 Task: Add Aura Cacia Eucalyptus Essential Oil to the cart.
Action: Mouse moved to (929, 346)
Screenshot: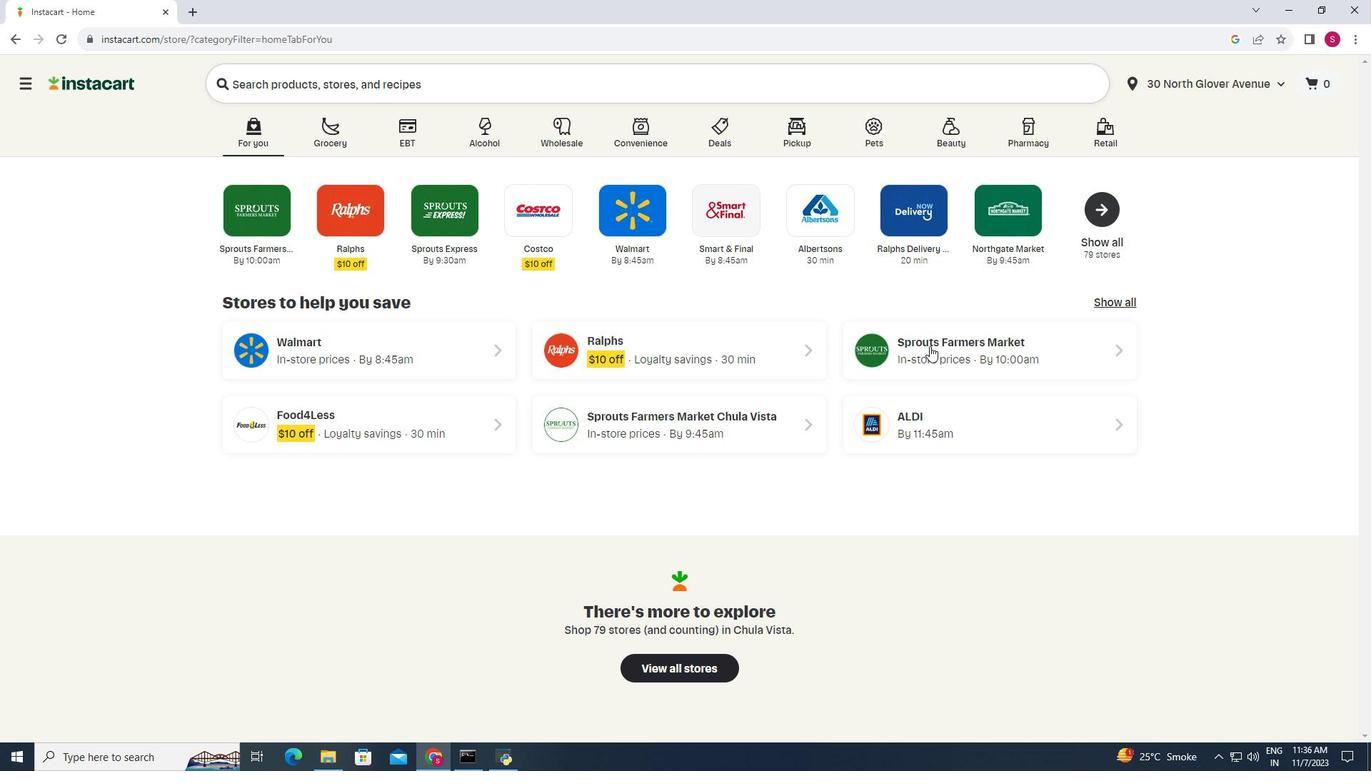 
Action: Mouse pressed left at (929, 346)
Screenshot: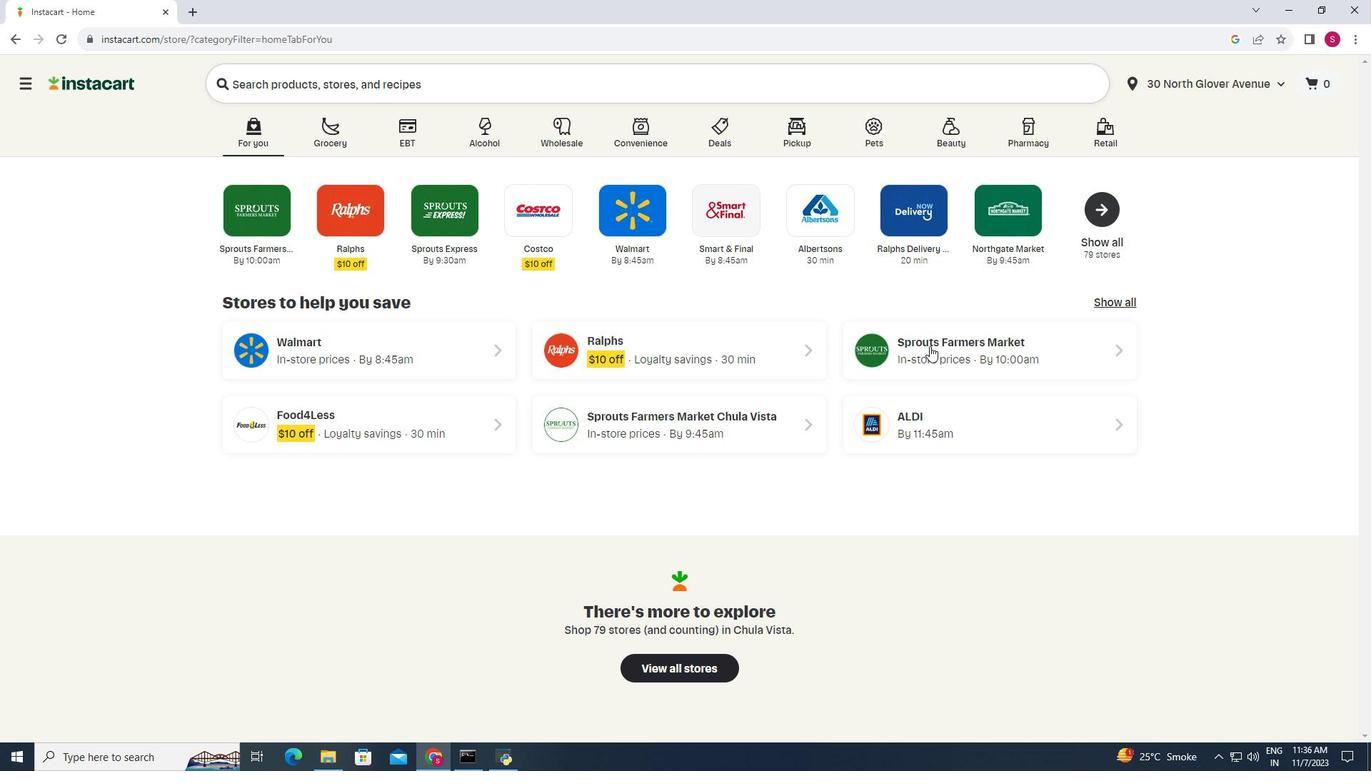 
Action: Mouse moved to (110, 424)
Screenshot: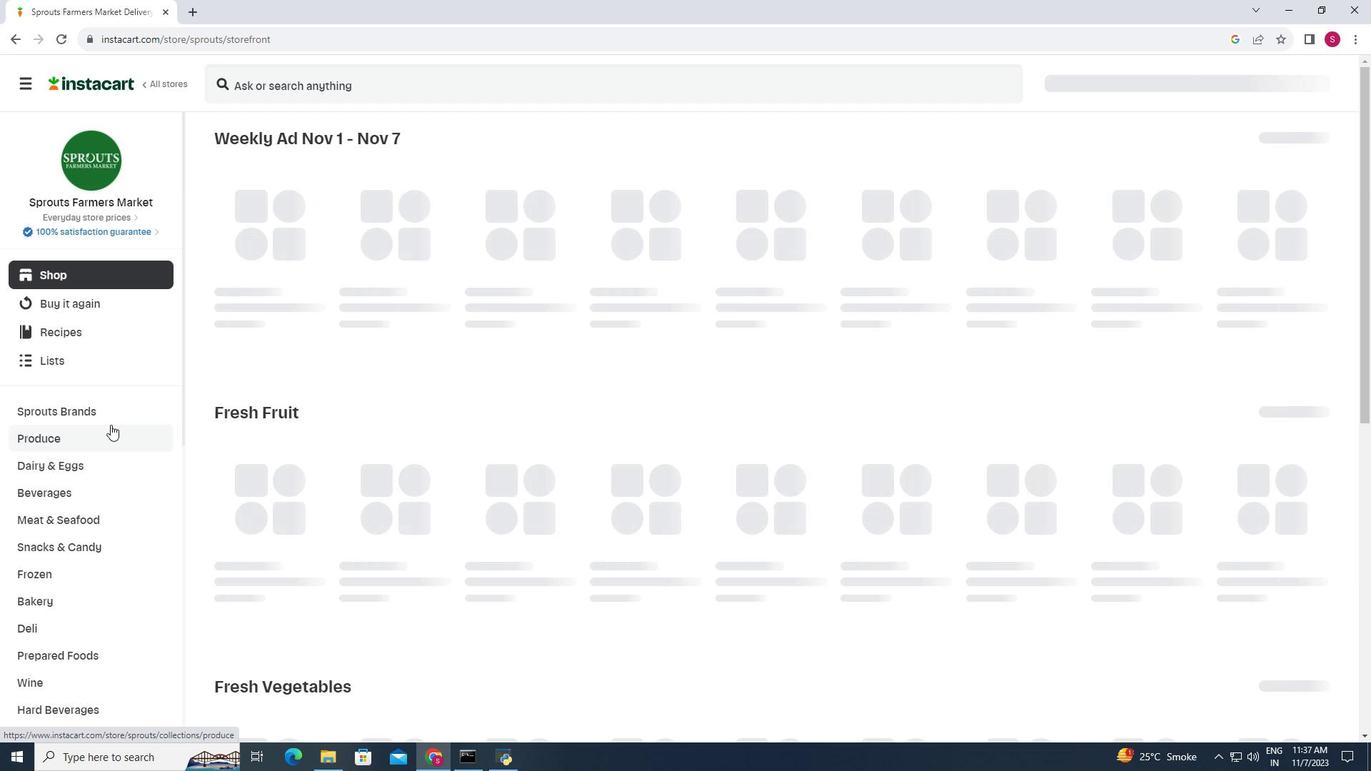 
Action: Mouse scrolled (110, 424) with delta (0, 0)
Screenshot: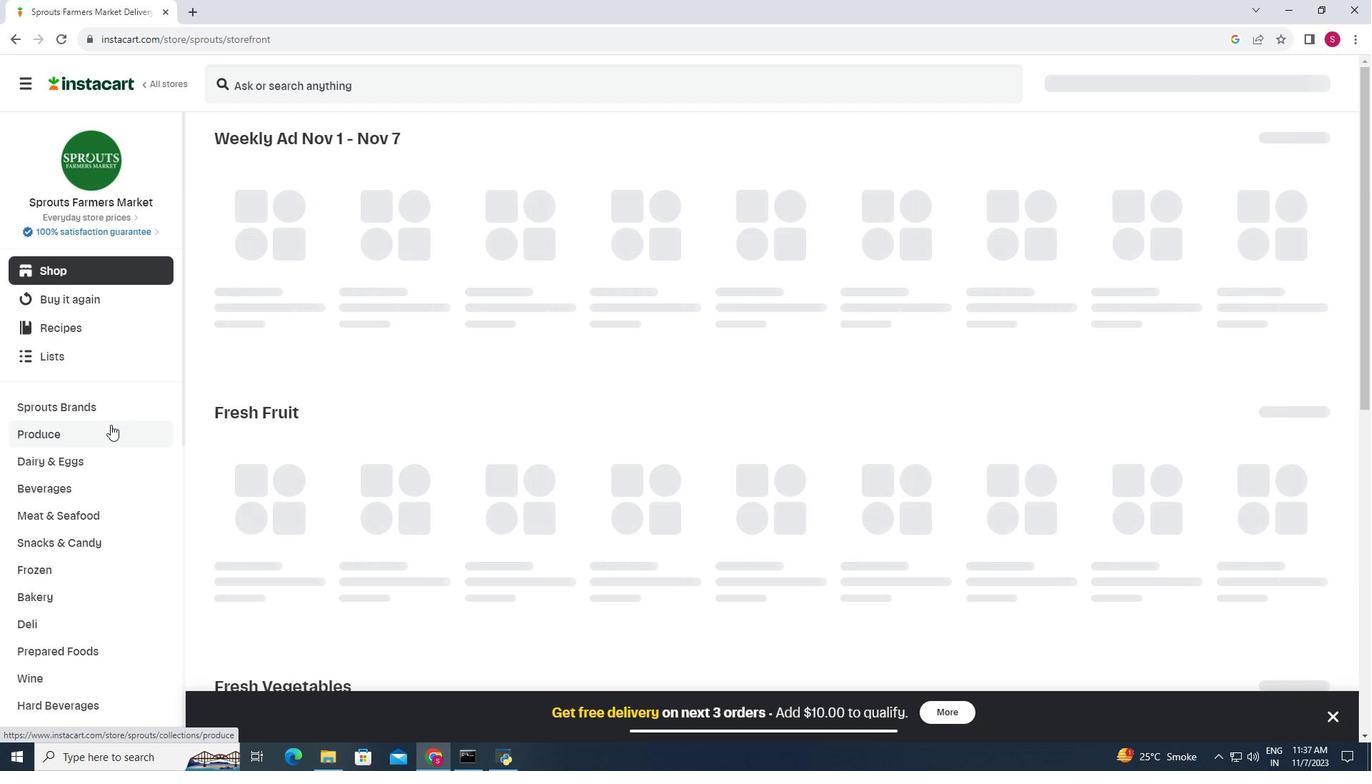 
Action: Mouse scrolled (110, 424) with delta (0, 0)
Screenshot: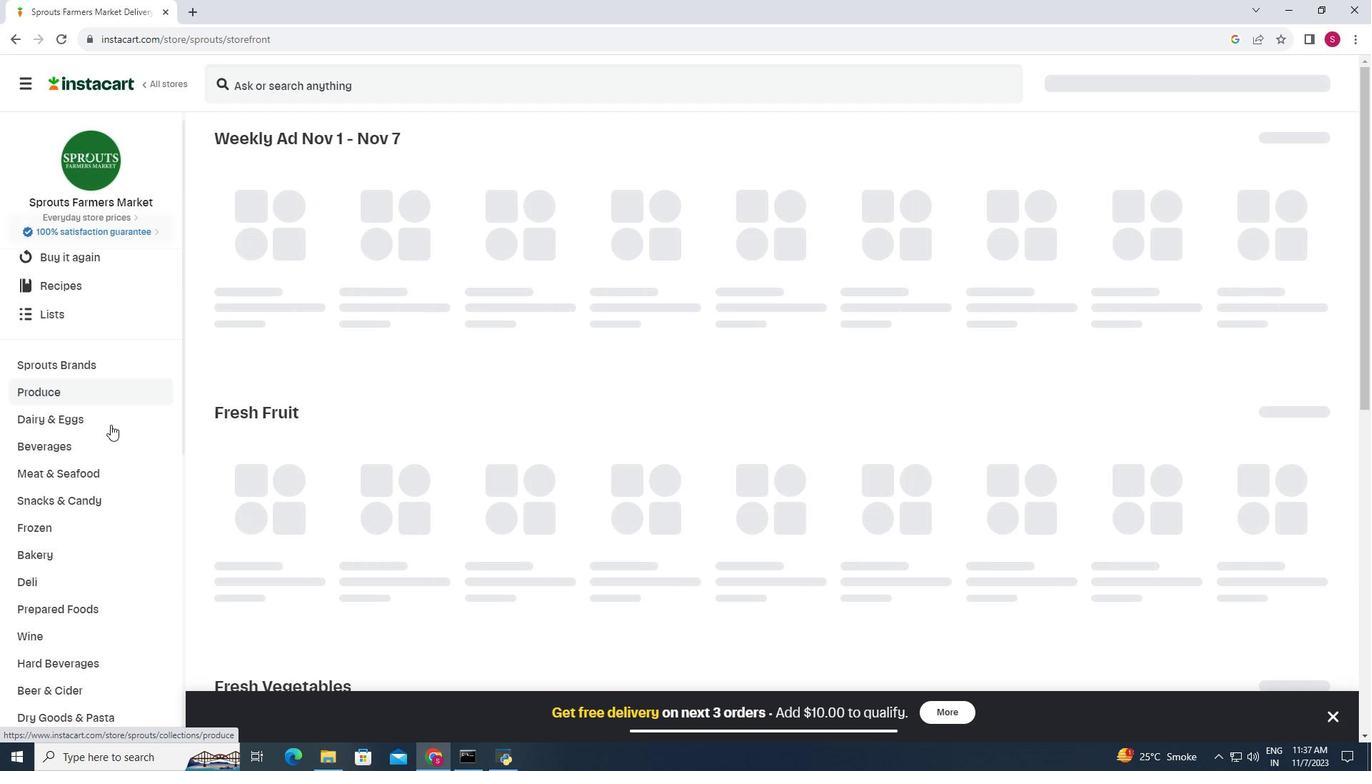 
Action: Mouse moved to (110, 425)
Screenshot: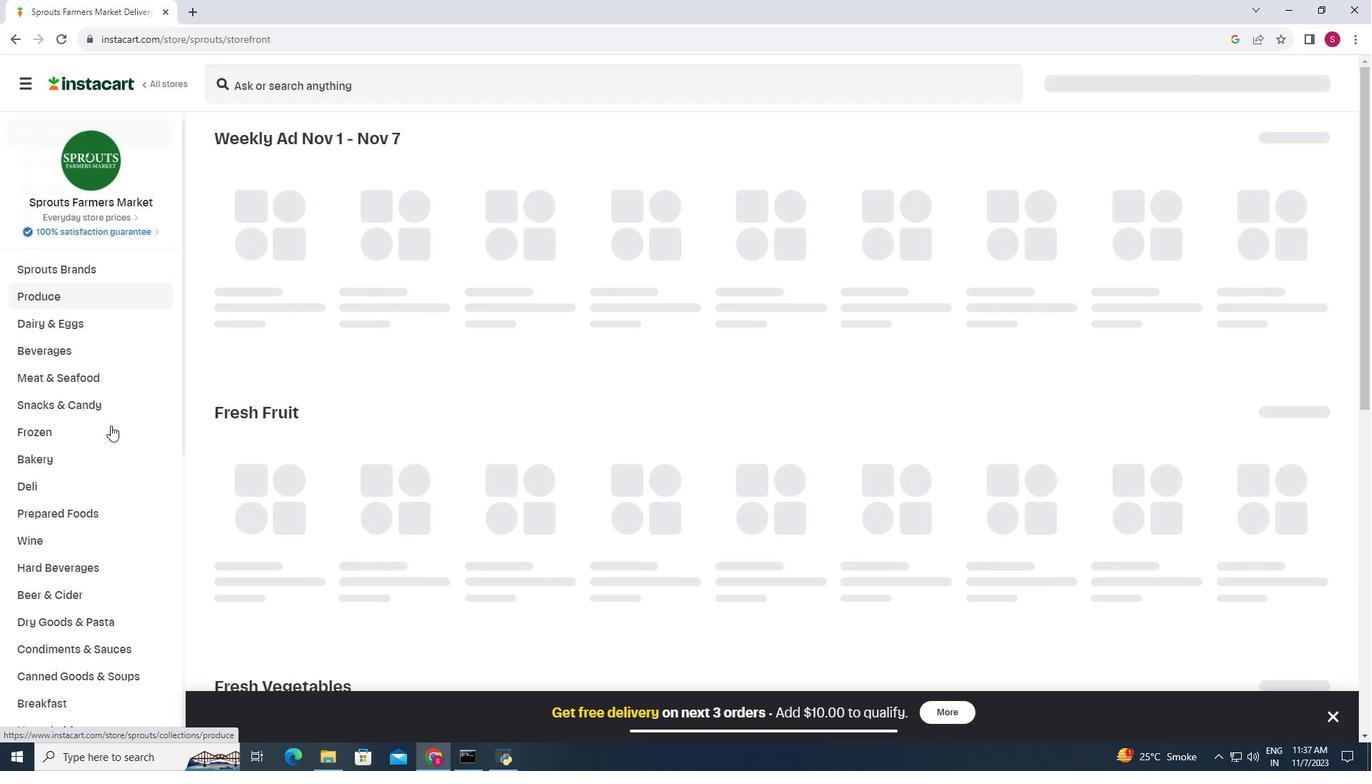 
Action: Mouse scrolled (110, 424) with delta (0, 0)
Screenshot: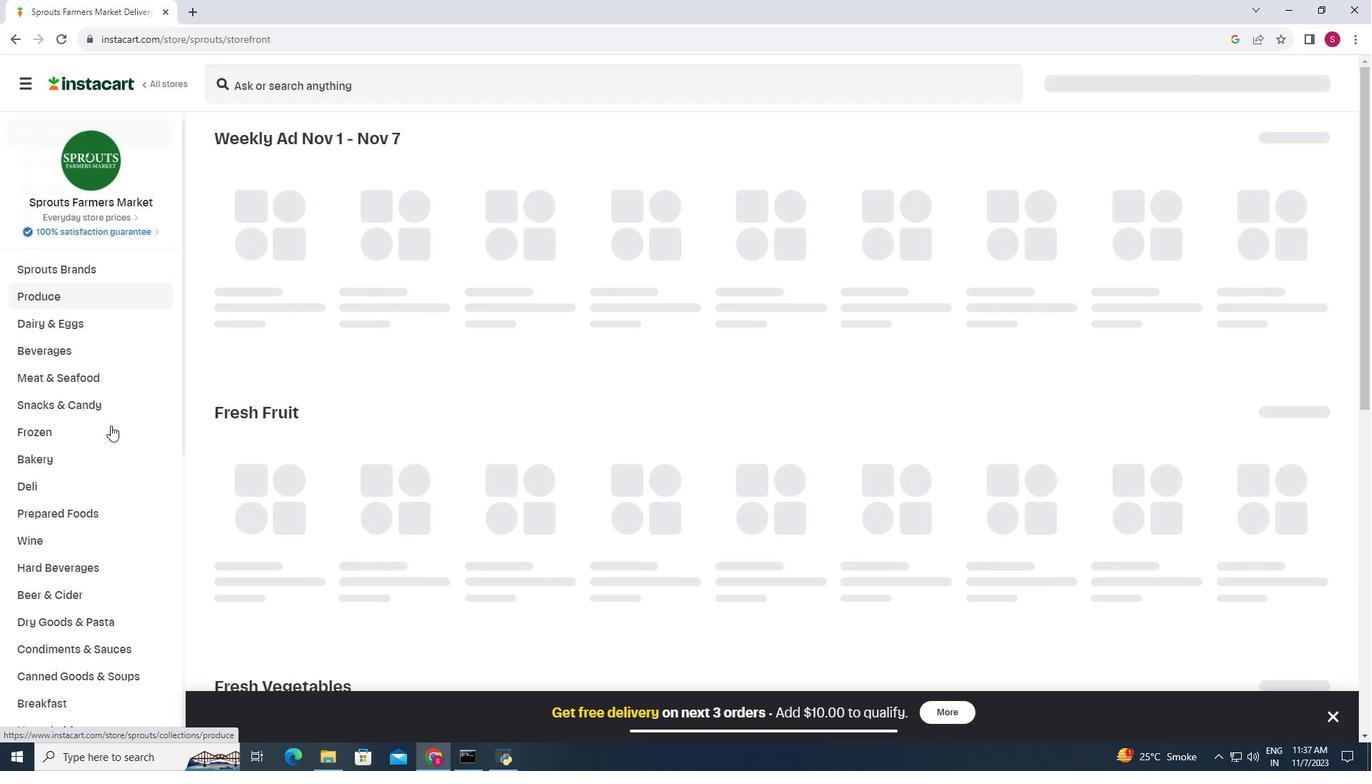 
Action: Mouse moved to (110, 425)
Screenshot: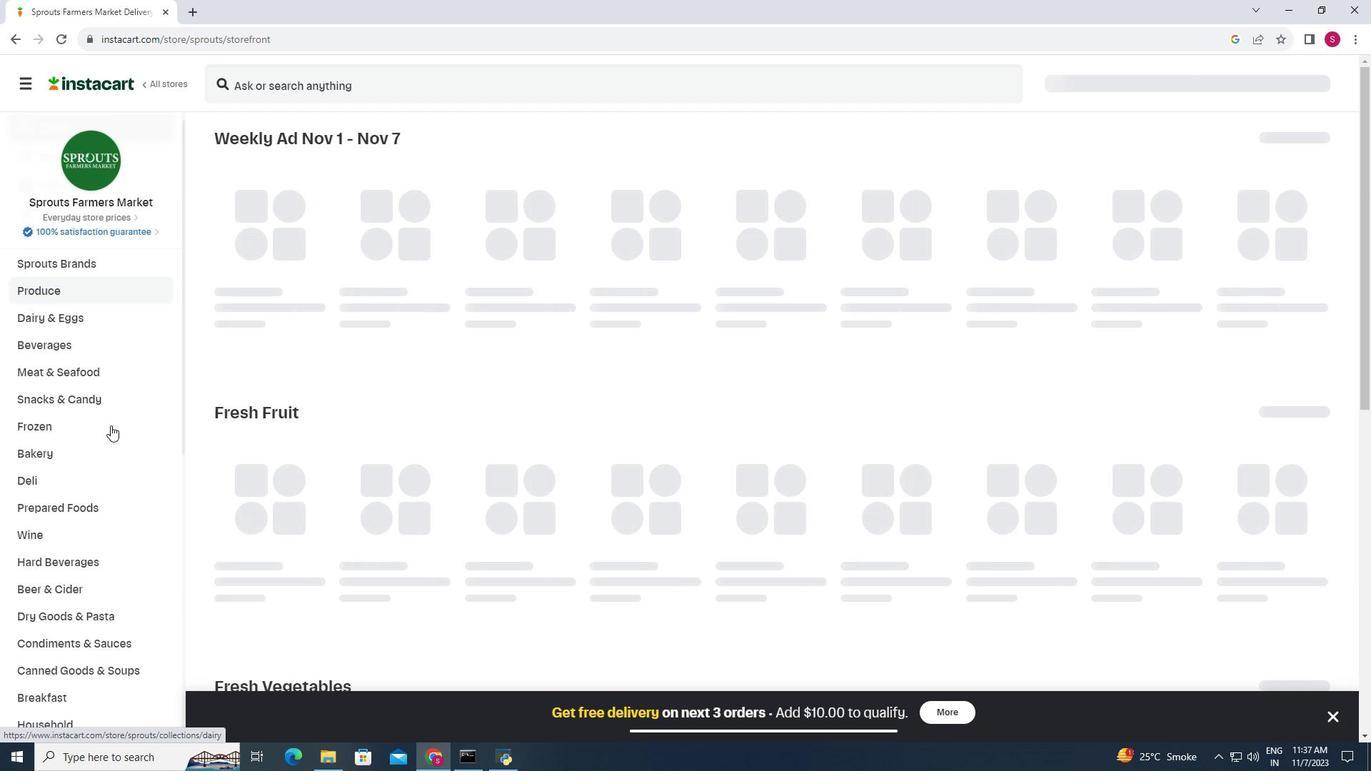 
Action: Mouse scrolled (110, 424) with delta (0, 0)
Screenshot: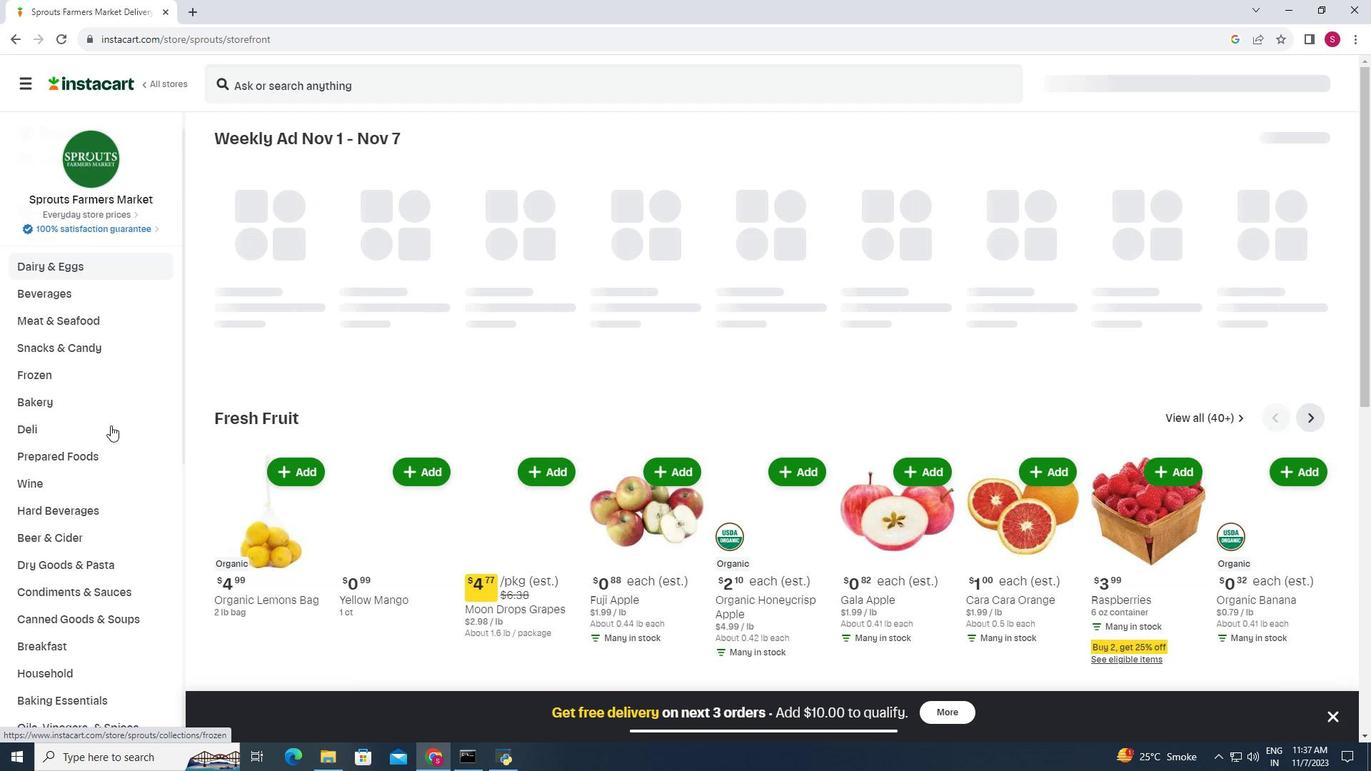 
Action: Mouse moved to (60, 584)
Screenshot: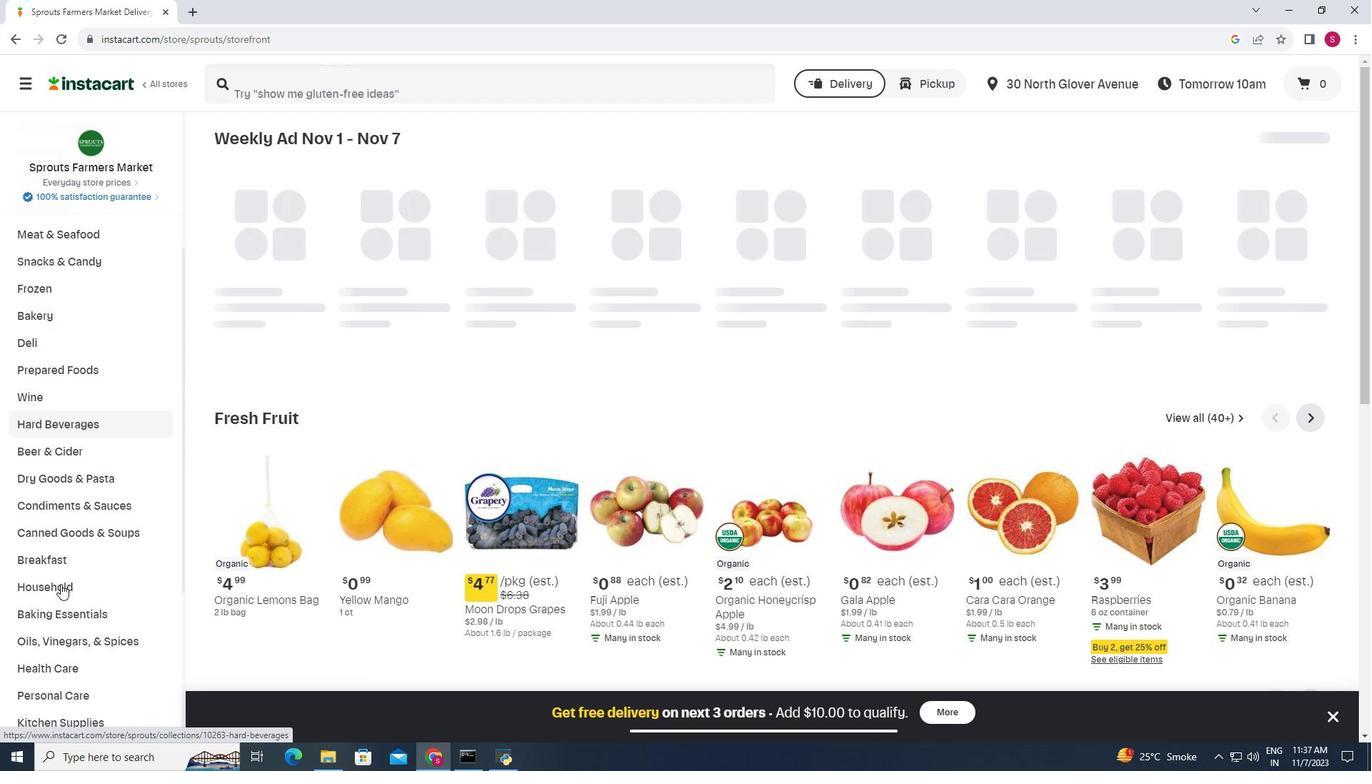 
Action: Mouse pressed left at (60, 584)
Screenshot: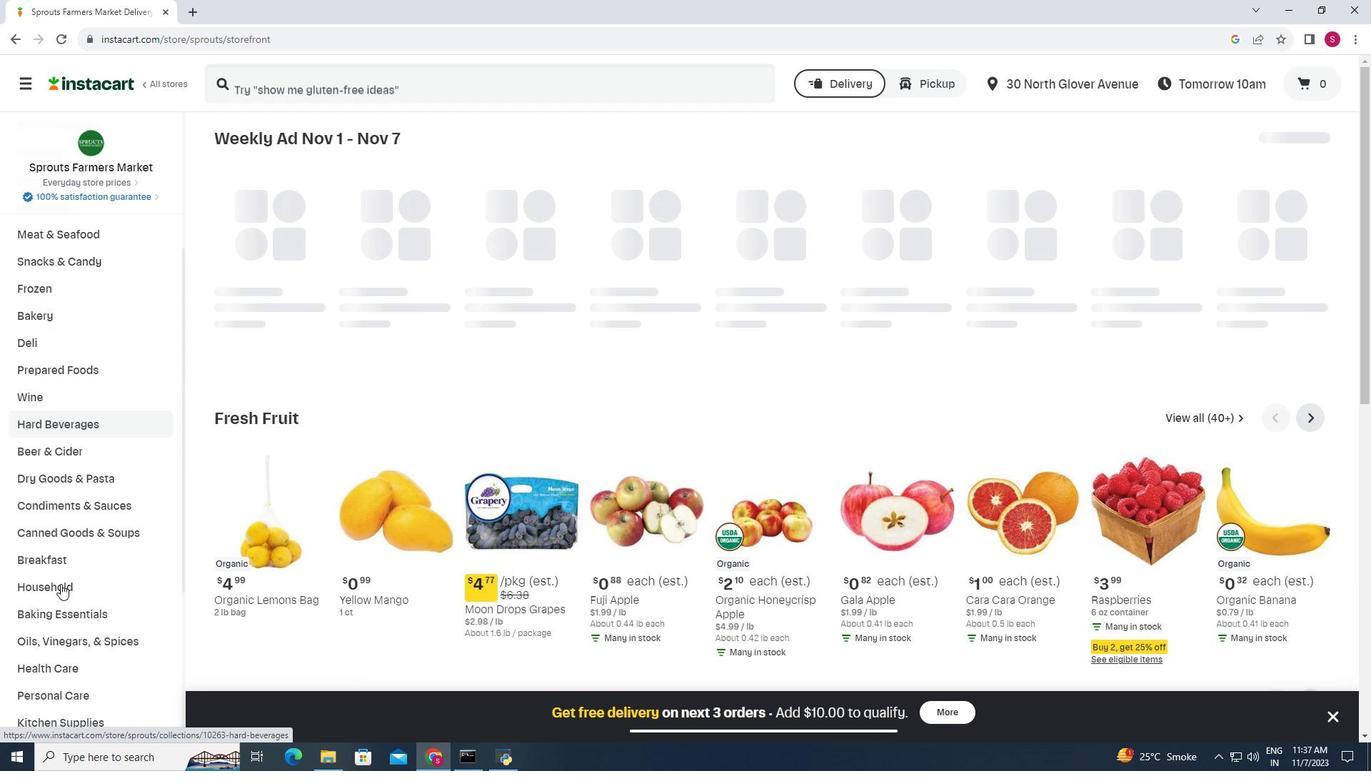 
Action: Mouse moved to (776, 176)
Screenshot: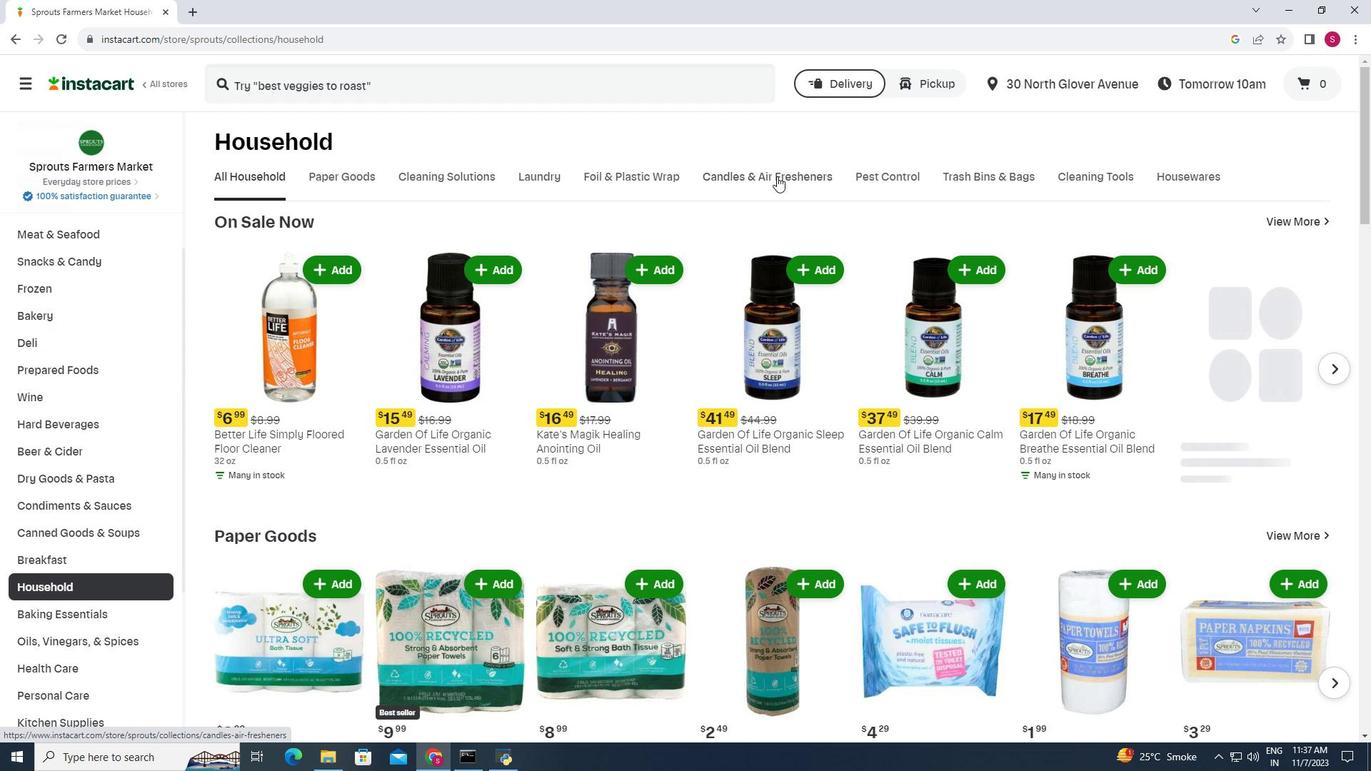 
Action: Mouse pressed left at (776, 176)
Screenshot: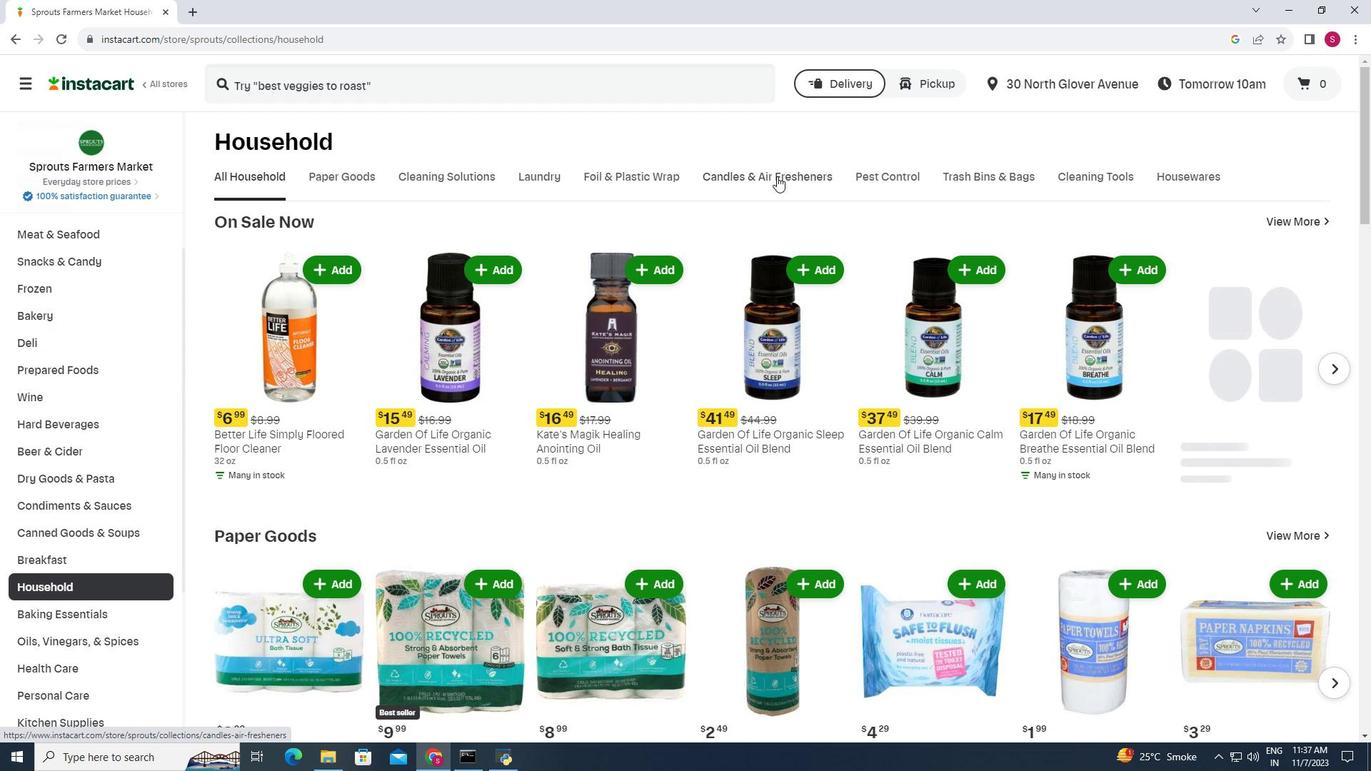 
Action: Mouse moved to (367, 77)
Screenshot: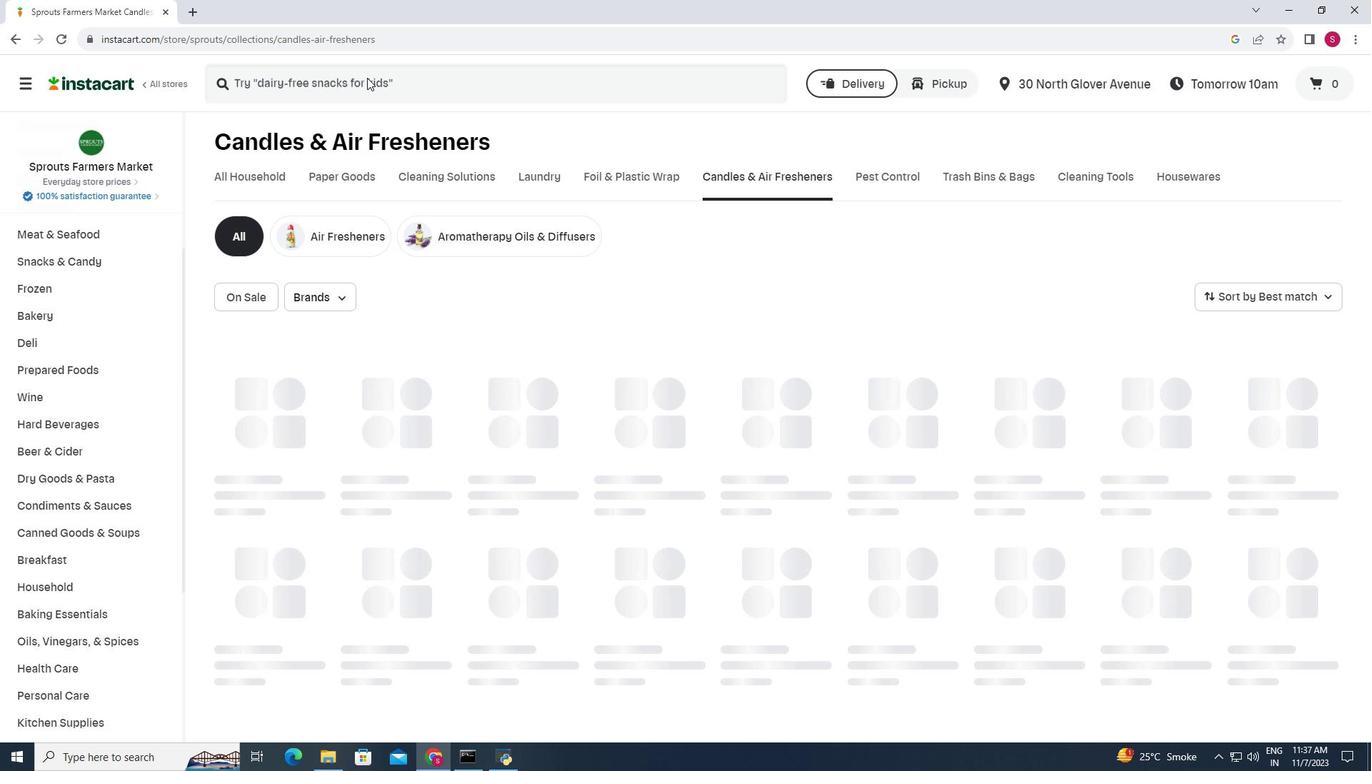 
Action: Mouse pressed left at (367, 77)
Screenshot: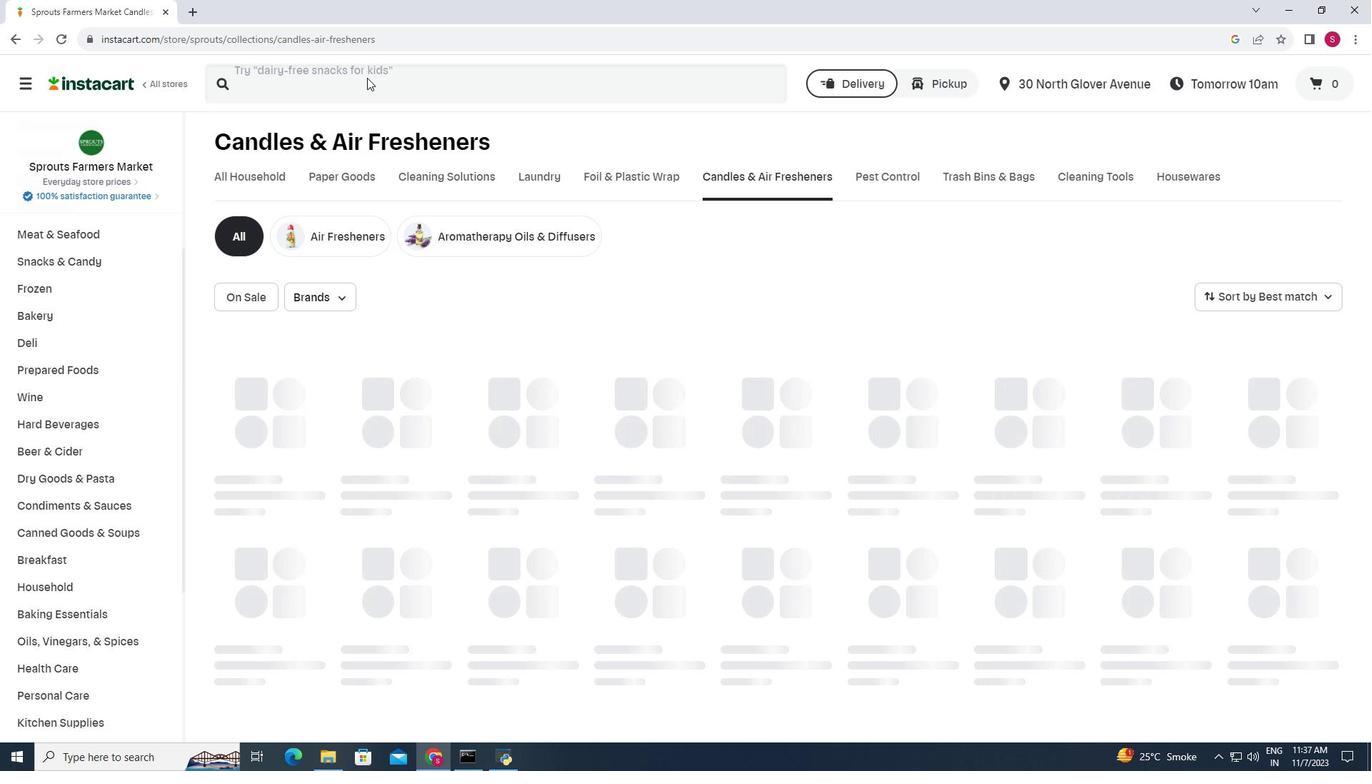 
Action: Mouse moved to (367, 79)
Screenshot: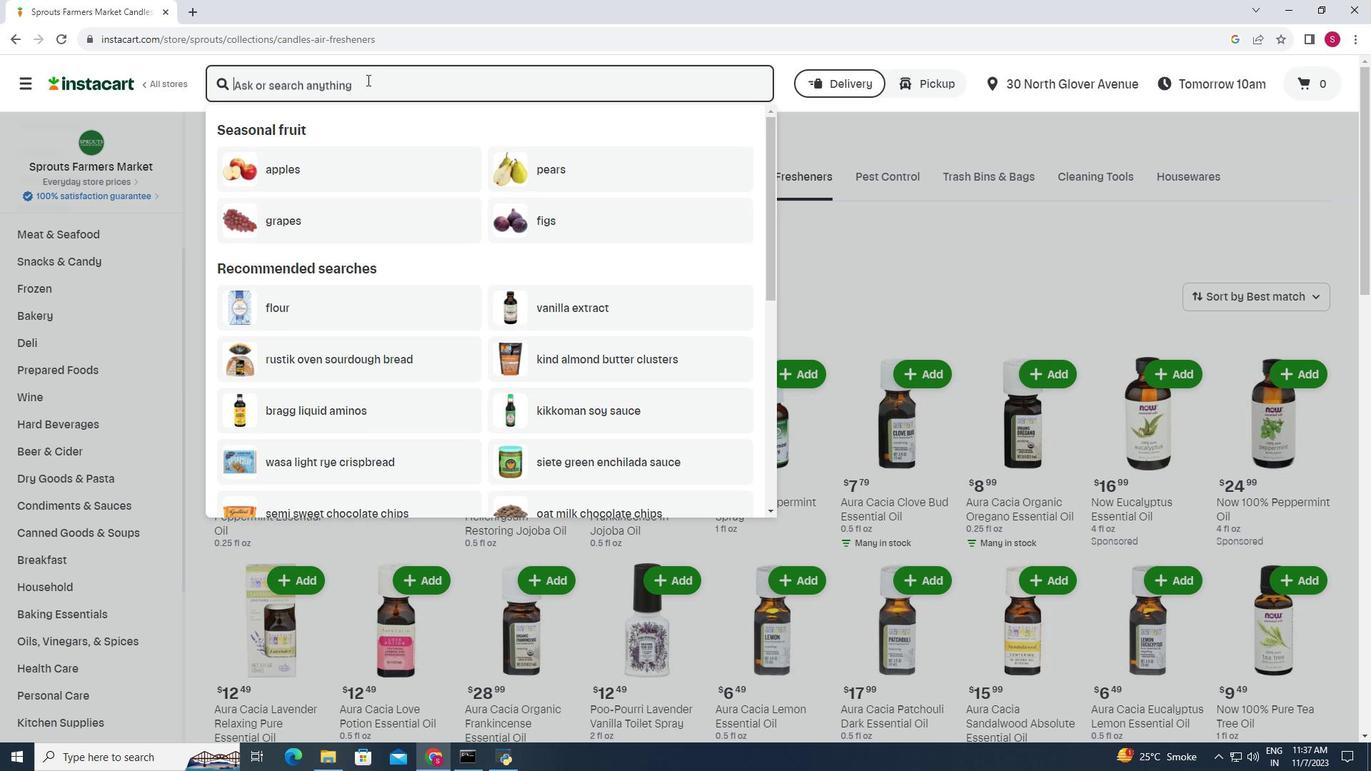 
Action: Mouse pressed left at (367, 79)
Screenshot: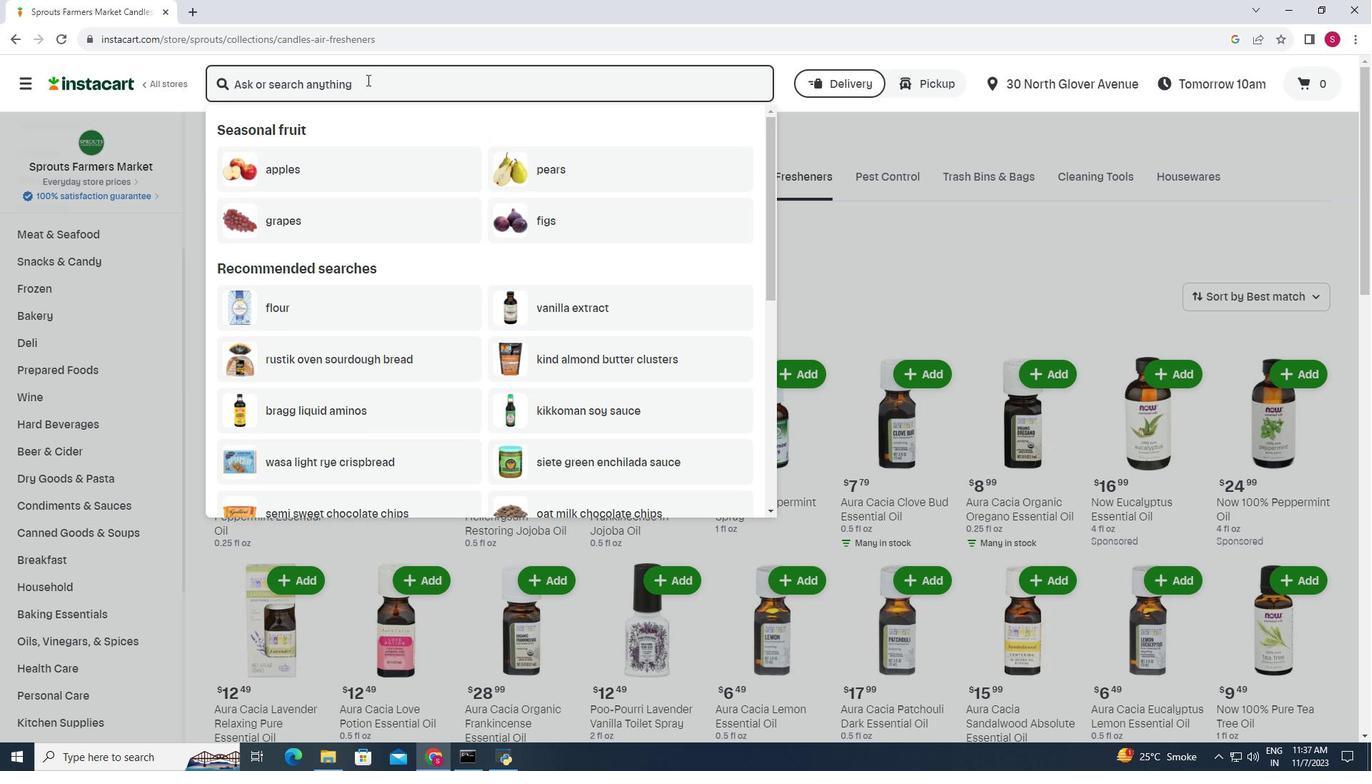 
Action: Key pressed <Key.shift>Aura<Key.space><Key.shift>Cacia<Key.space><Key.shift>Eucalyptus<Key.space><Key.shift>Essential<Key.space><Key.shift>Oil<Key.enter>
Screenshot: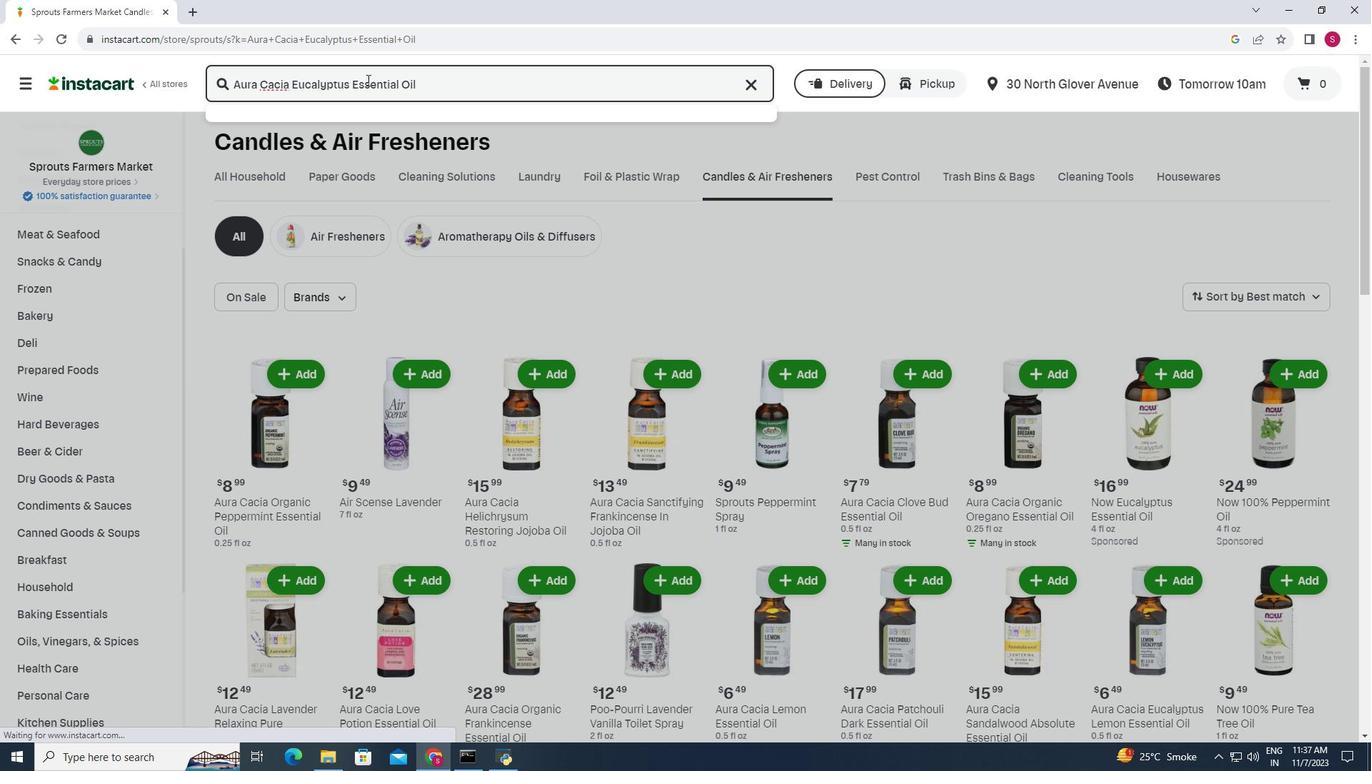 
Action: Mouse moved to (438, 294)
Screenshot: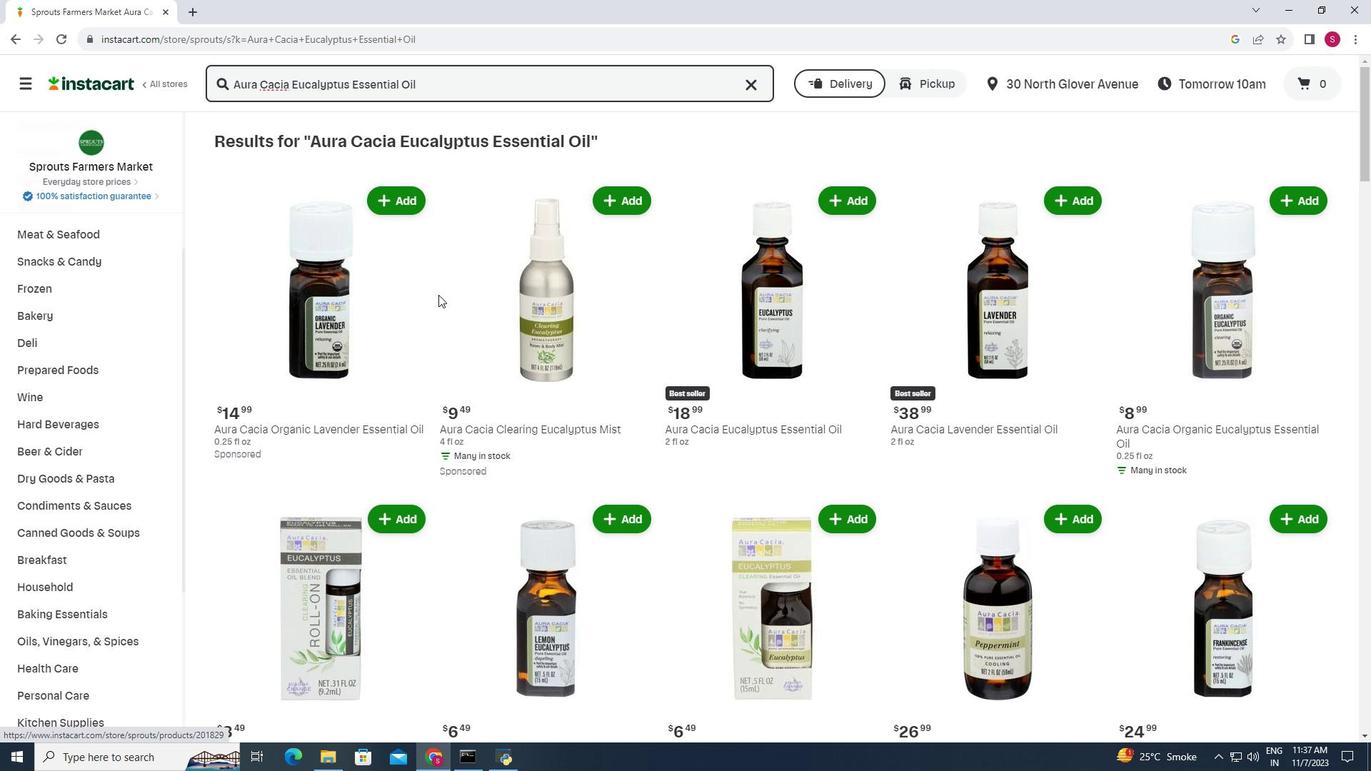 
Action: Mouse scrolled (438, 294) with delta (0, 0)
Screenshot: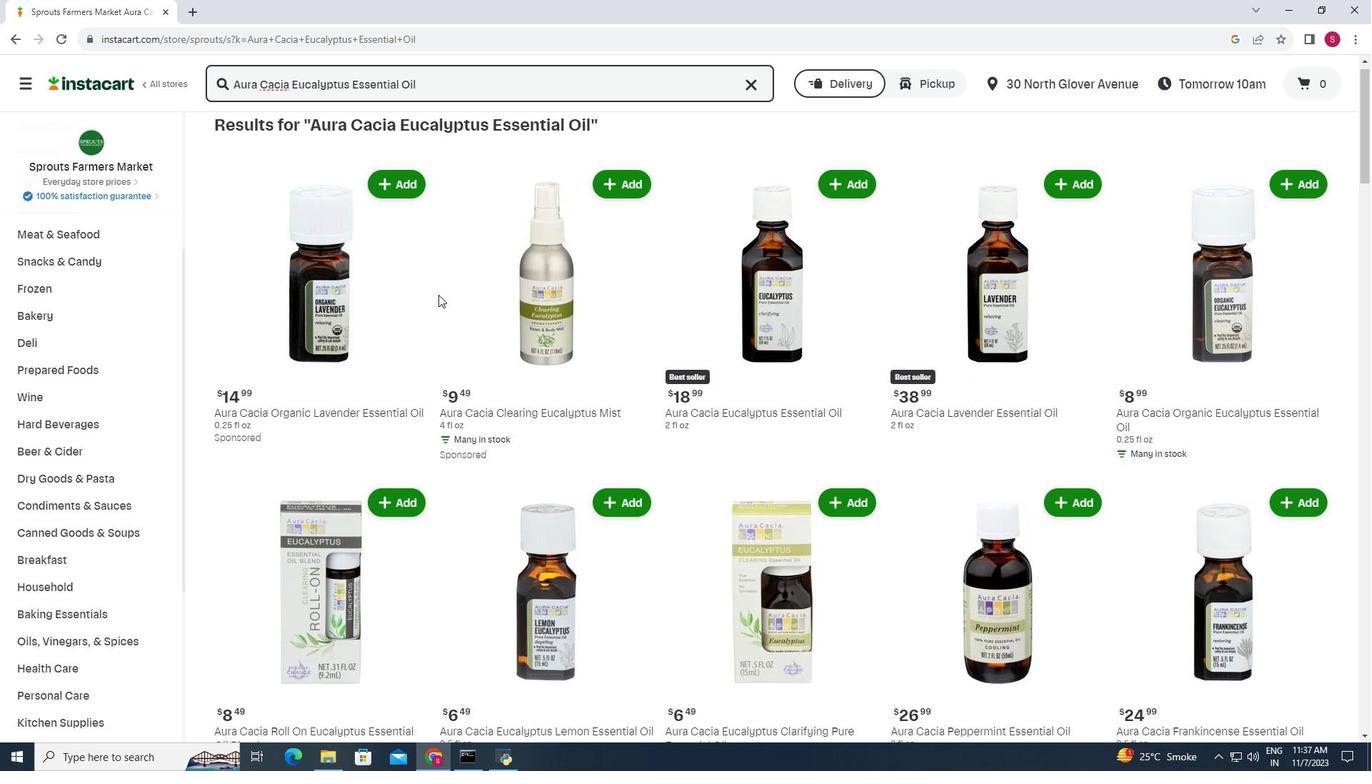 
Action: Mouse moved to (701, 287)
Screenshot: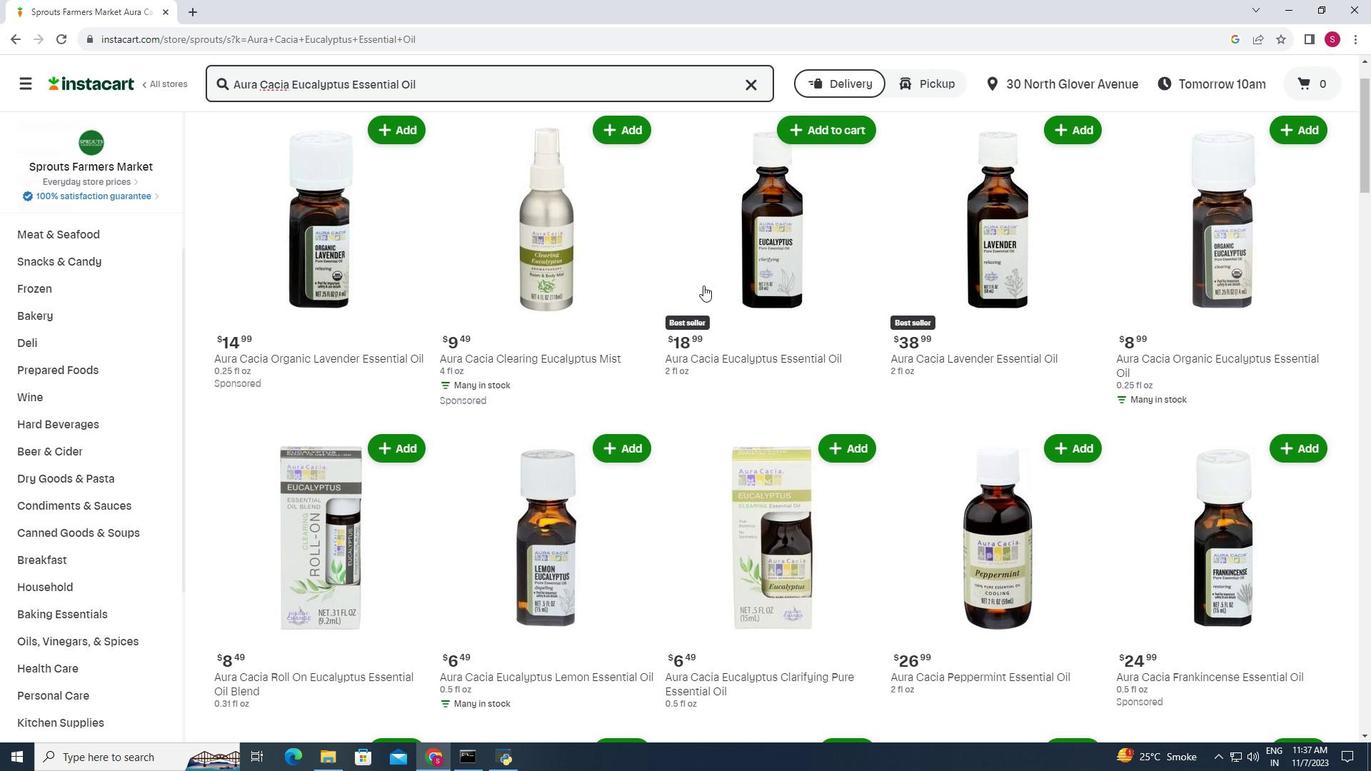 
Action: Mouse scrolled (701, 288) with delta (0, 0)
Screenshot: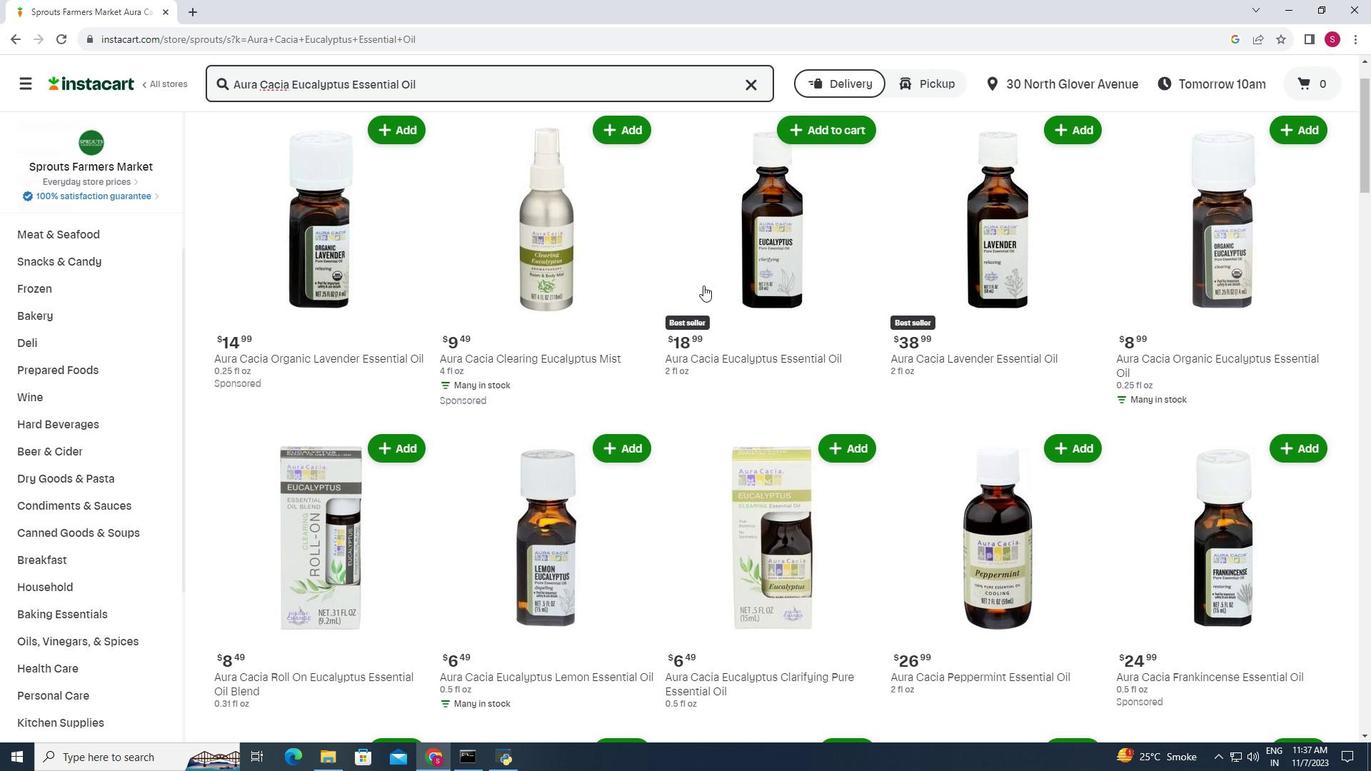 
Action: Mouse moved to (819, 203)
Screenshot: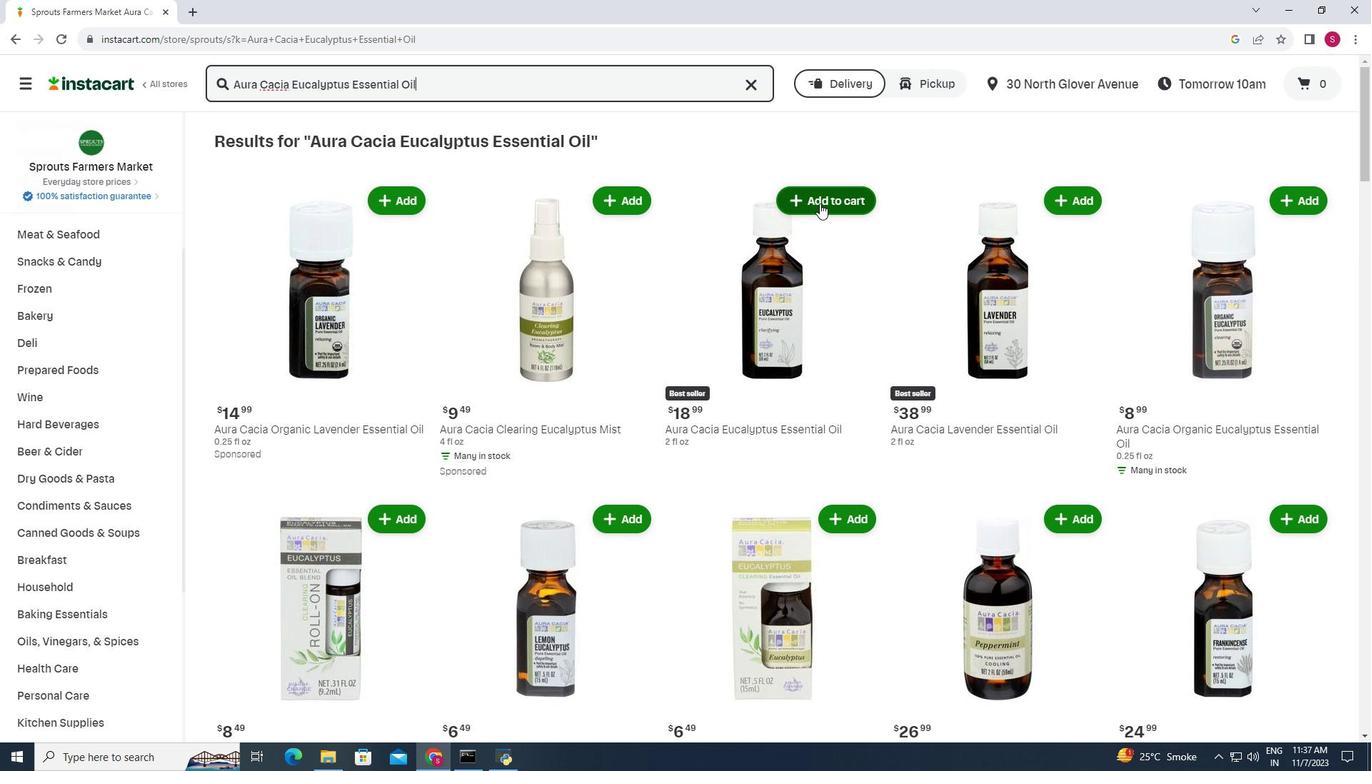 
Action: Mouse pressed left at (819, 203)
Screenshot: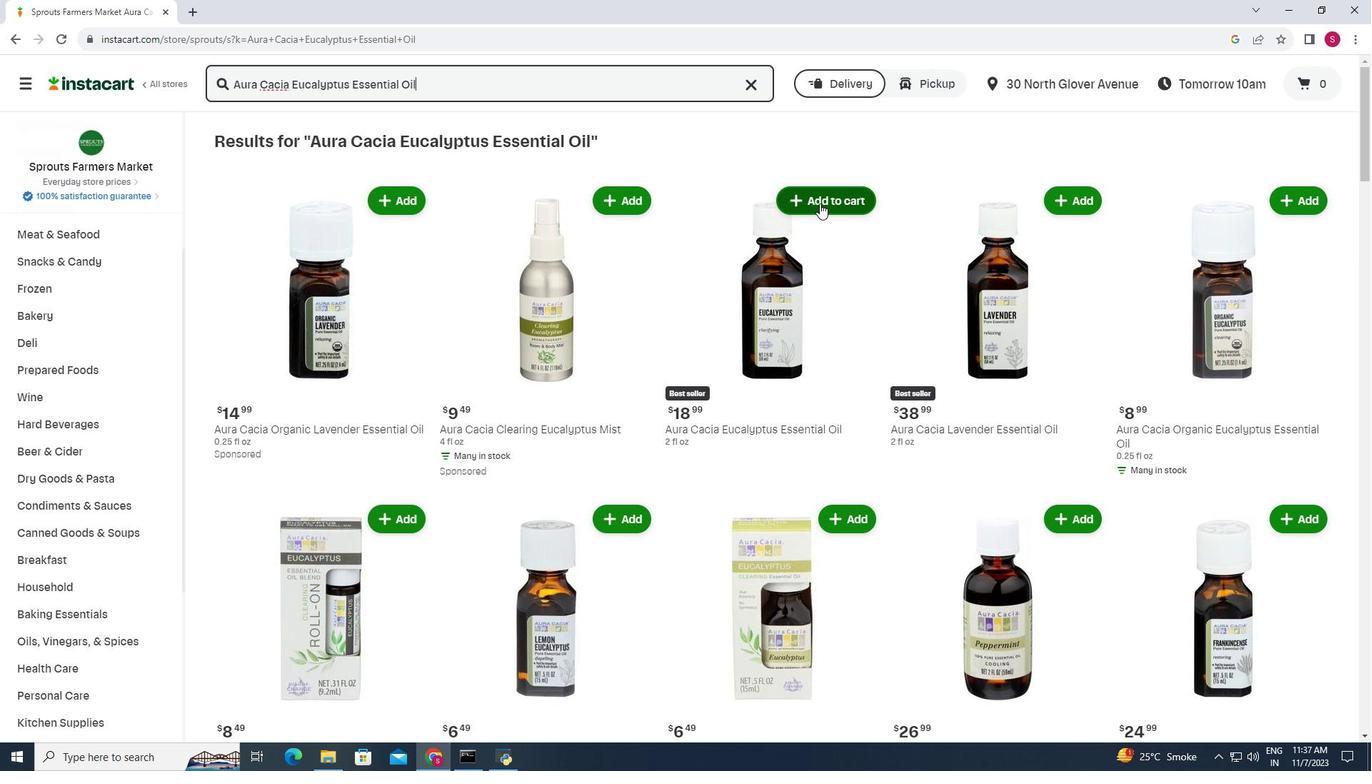 
Action: Mouse moved to (826, 154)
Screenshot: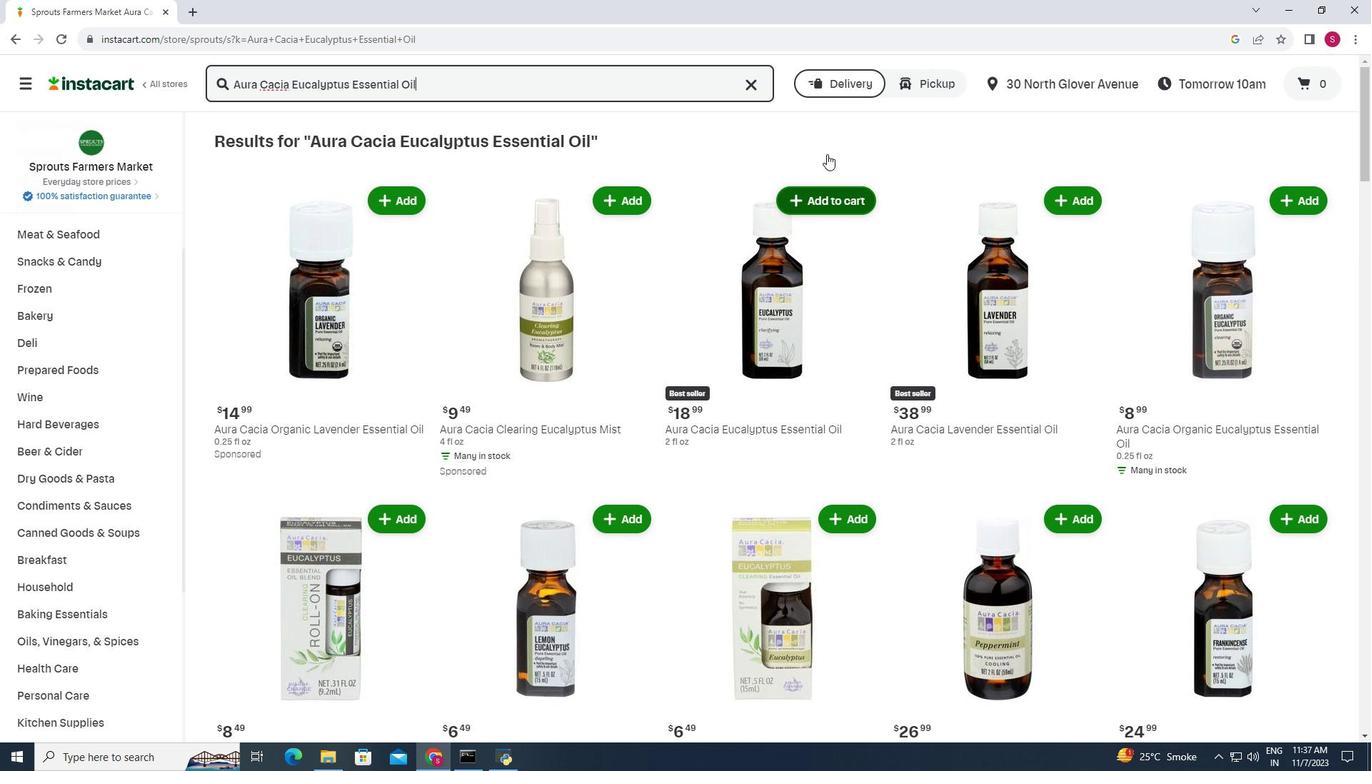 
